 Task: Schedule a coding workshop for next Wednesday at 5:00 PM.
Action: Mouse pressed left at (113, 266)
Screenshot: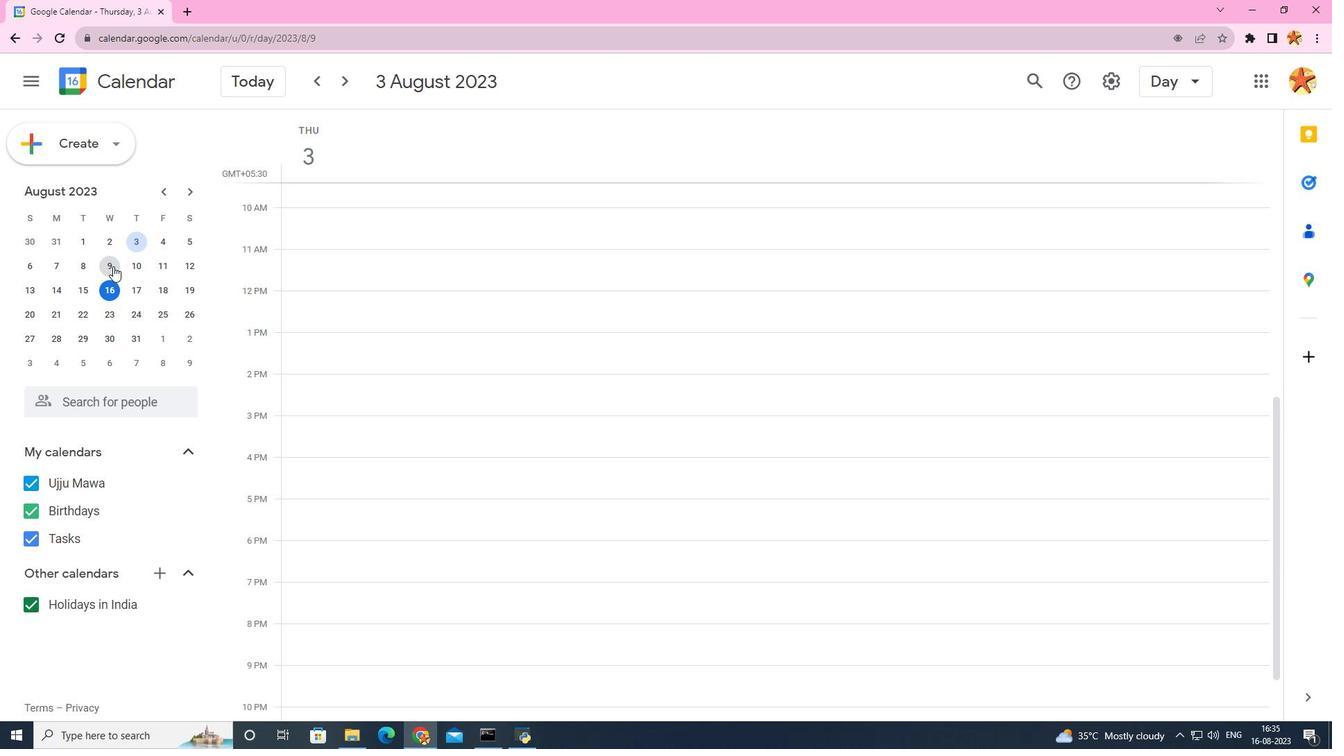 
Action: Mouse moved to (312, 493)
Screenshot: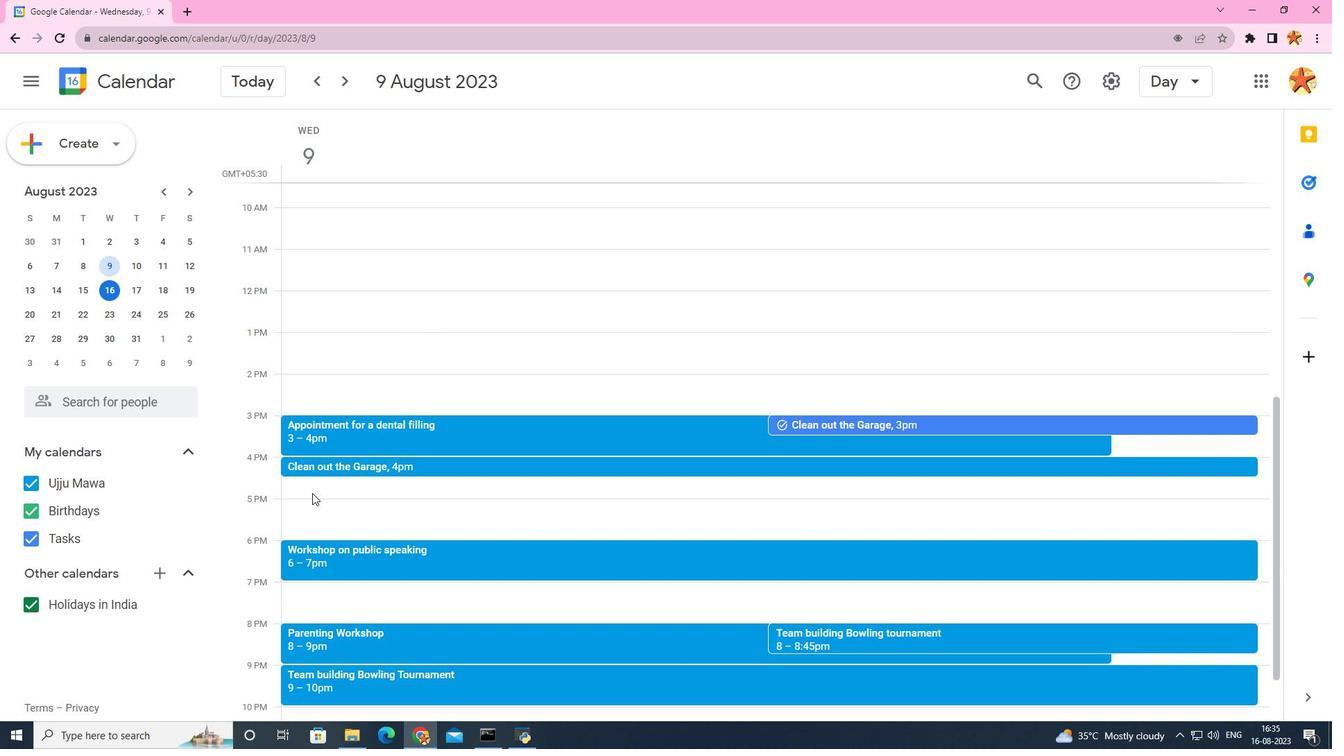 
Action: Mouse pressed left at (312, 493)
Screenshot: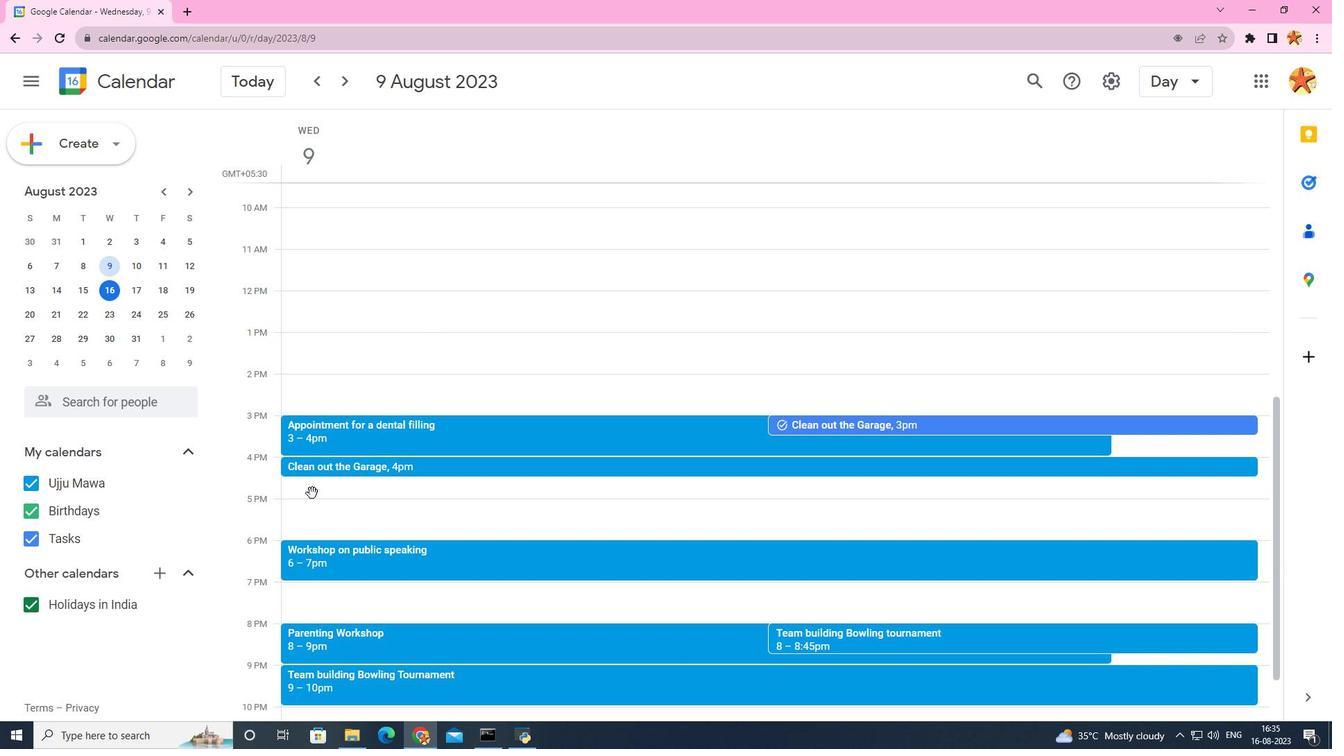 
Action: Mouse moved to (788, 312)
Screenshot: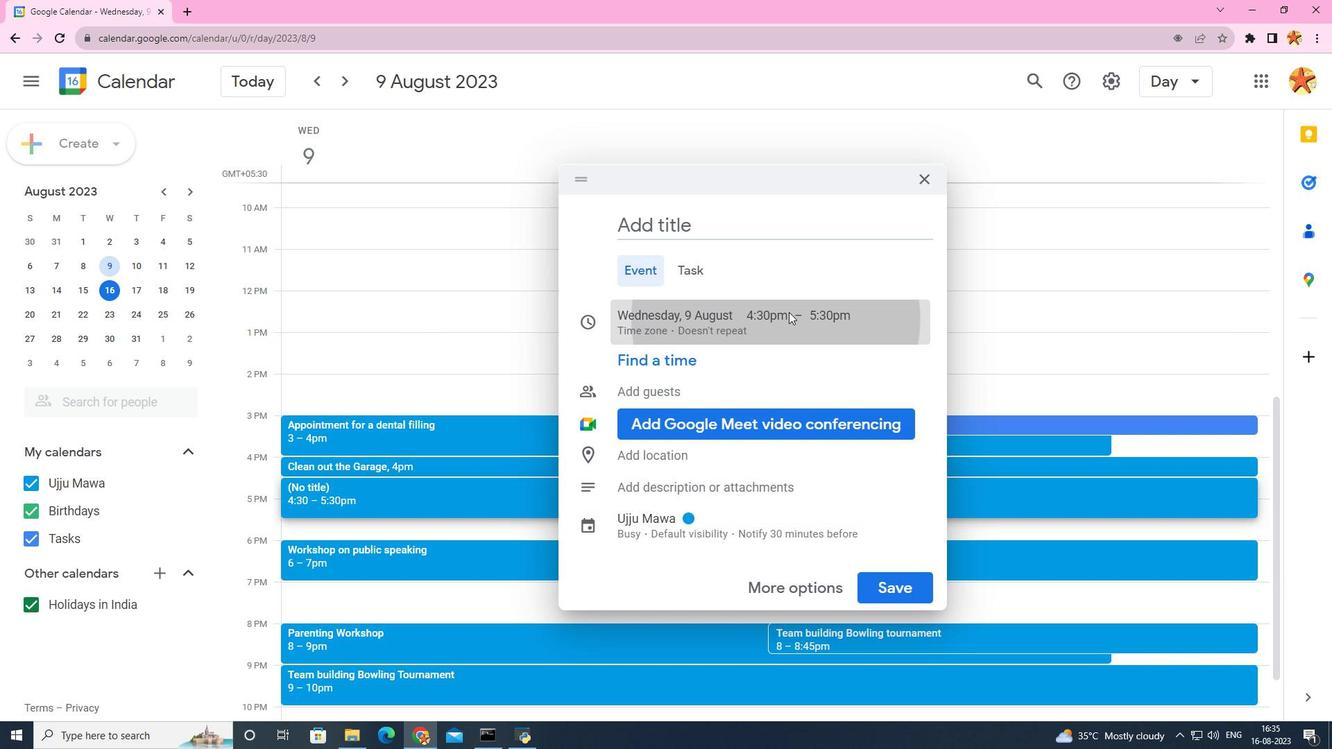 
Action: Mouse pressed left at (788, 312)
Screenshot: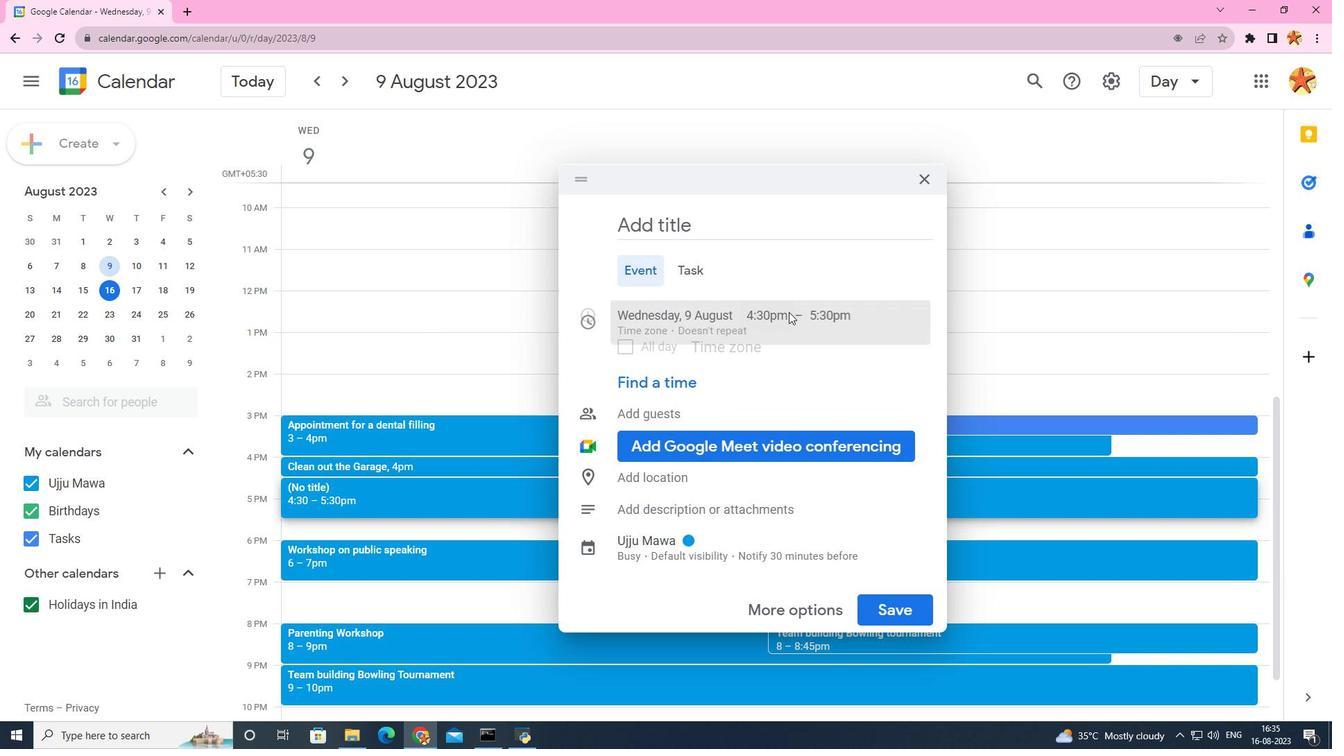 
Action: Mouse moved to (785, 313)
Screenshot: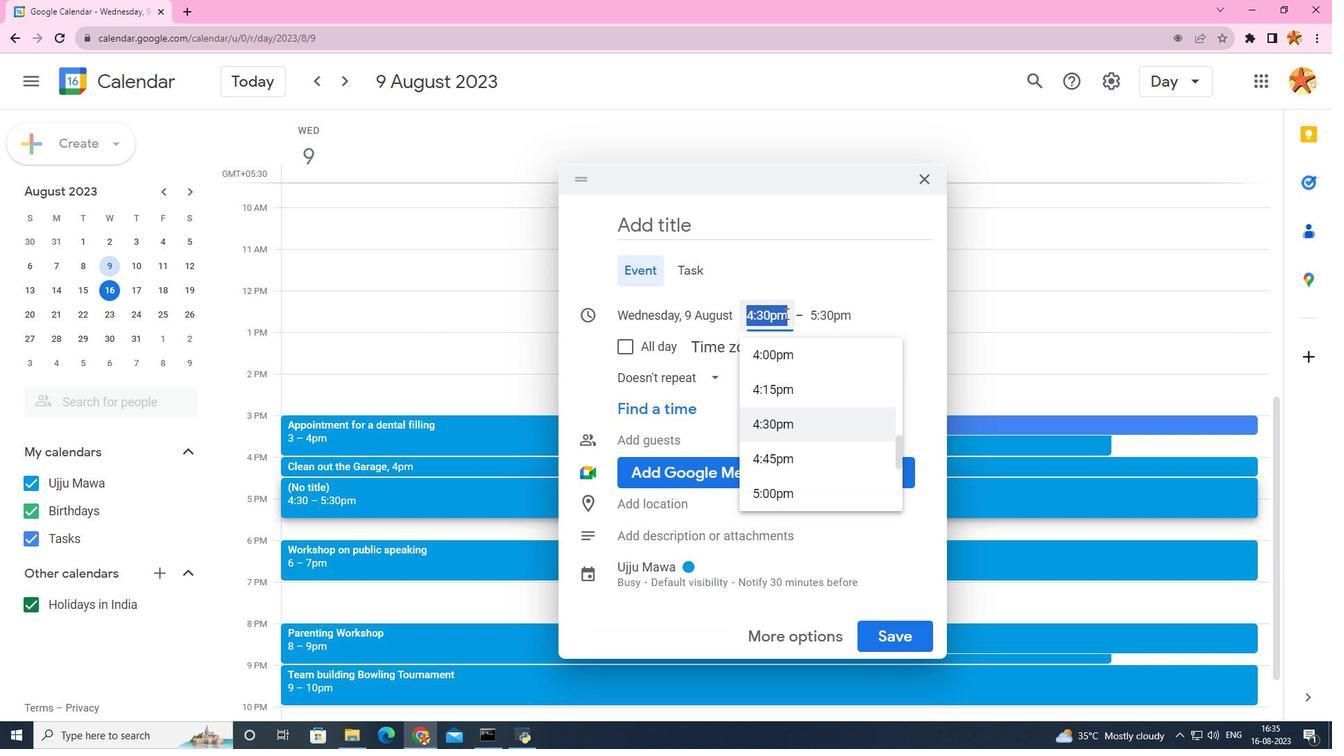 
Action: Mouse pressed left at (785, 313)
Screenshot: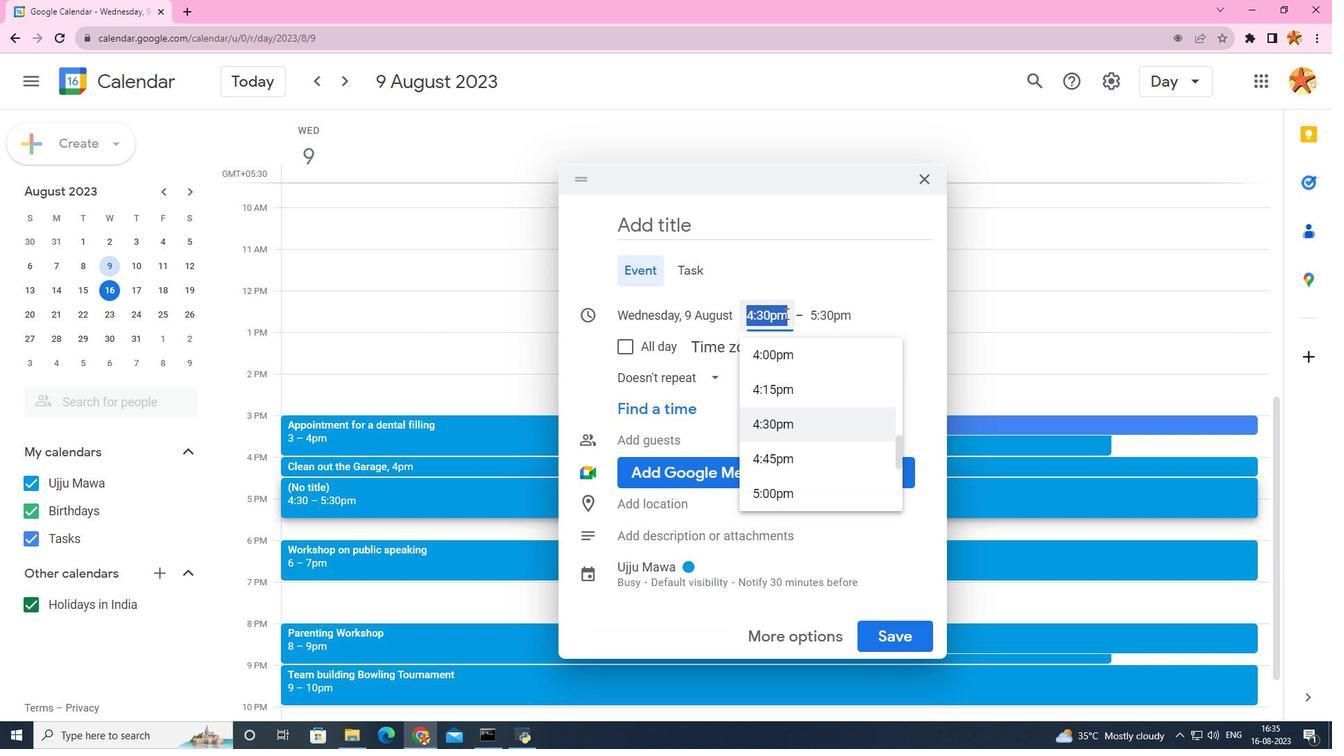 
Action: Mouse moved to (770, 495)
Screenshot: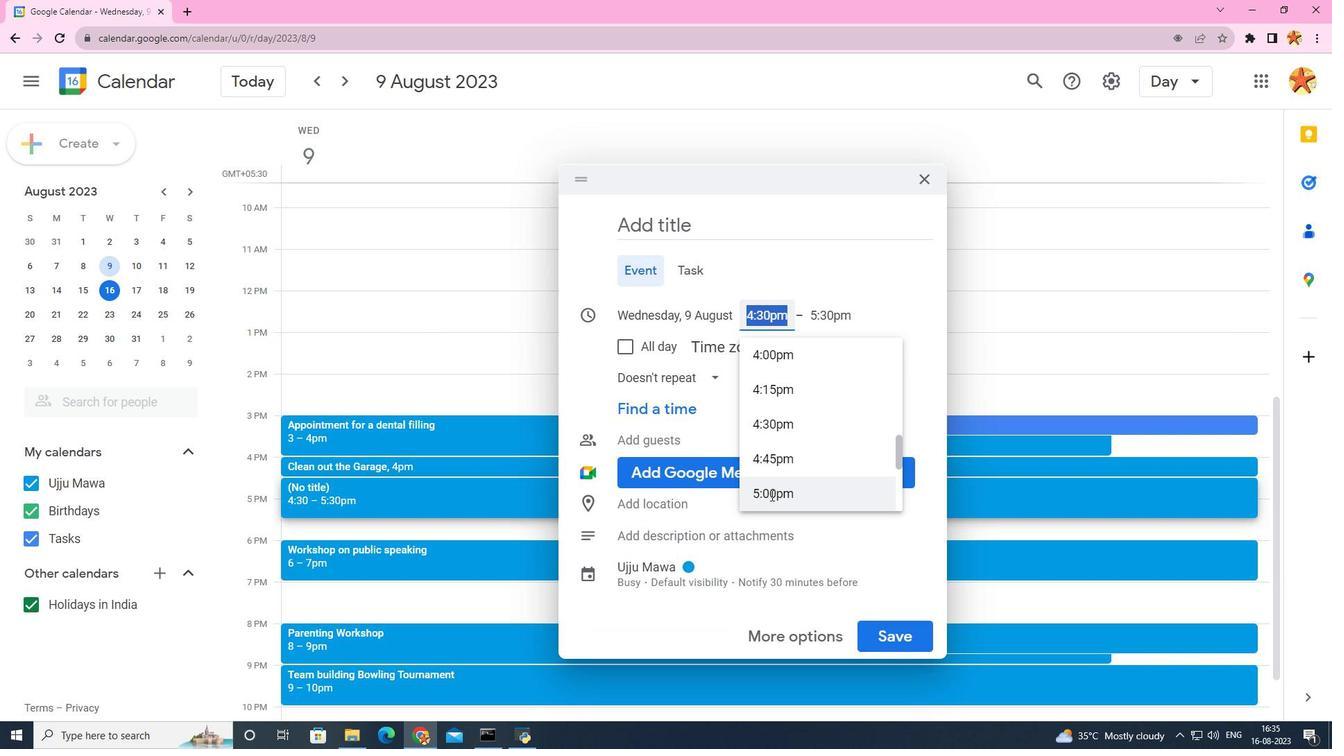 
Action: Mouse pressed left at (770, 495)
Screenshot: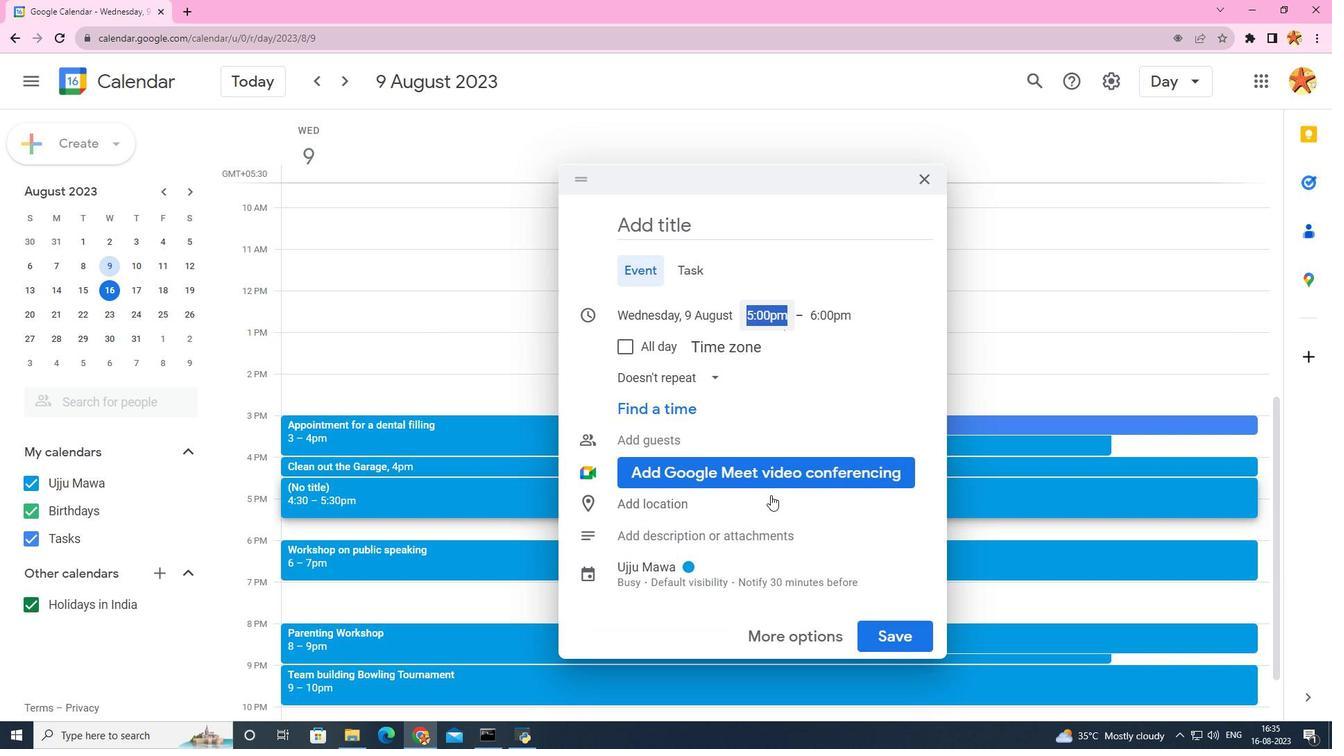 
Action: Mouse moved to (697, 222)
Screenshot: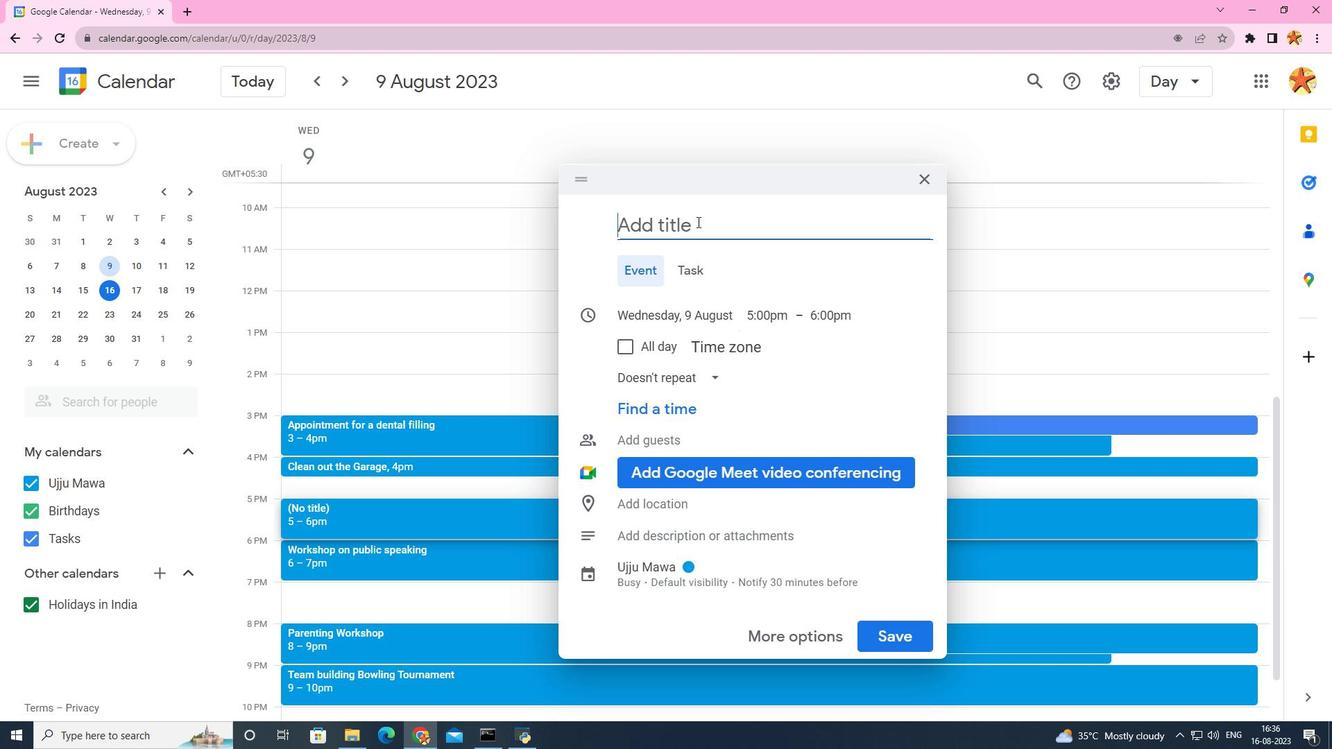 
Action: Mouse pressed left at (697, 222)
Screenshot: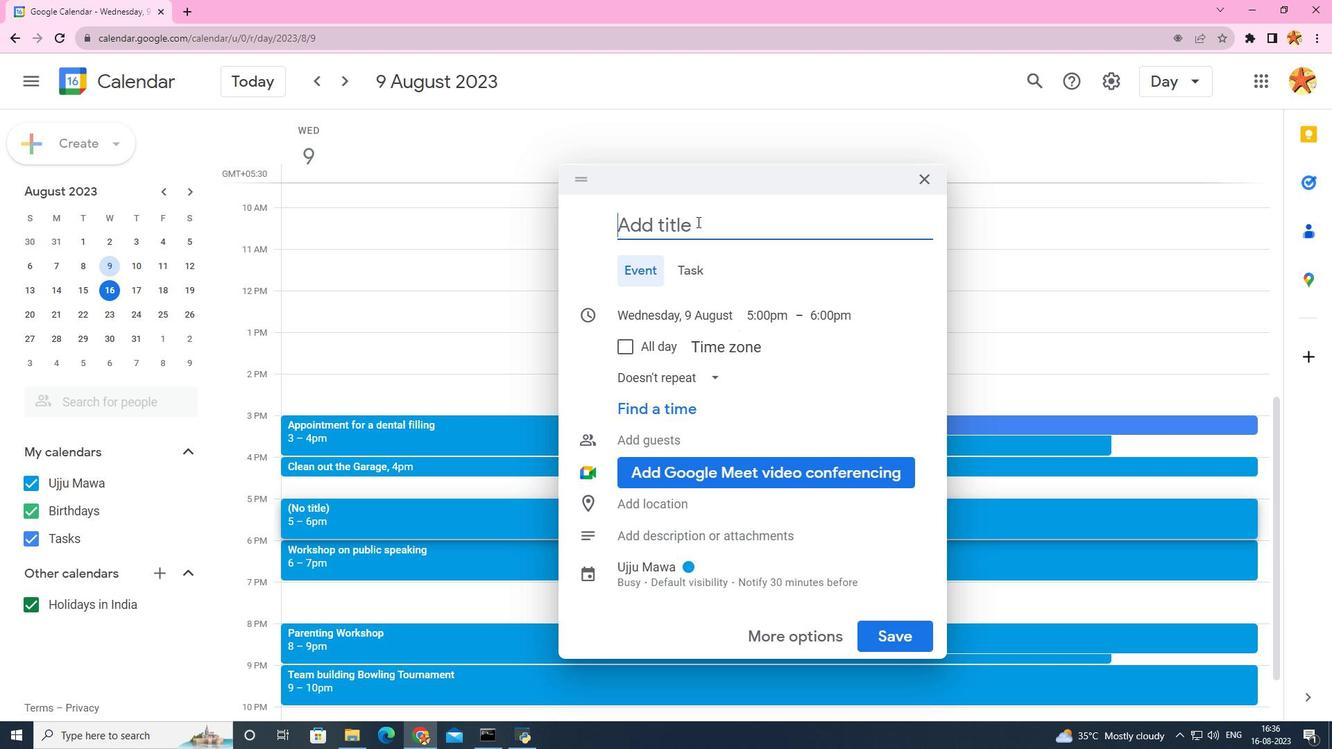 
Action: Key pressed <Key.caps_lock>C<Key.caps_lock>oding<Key.space>workshop
Screenshot: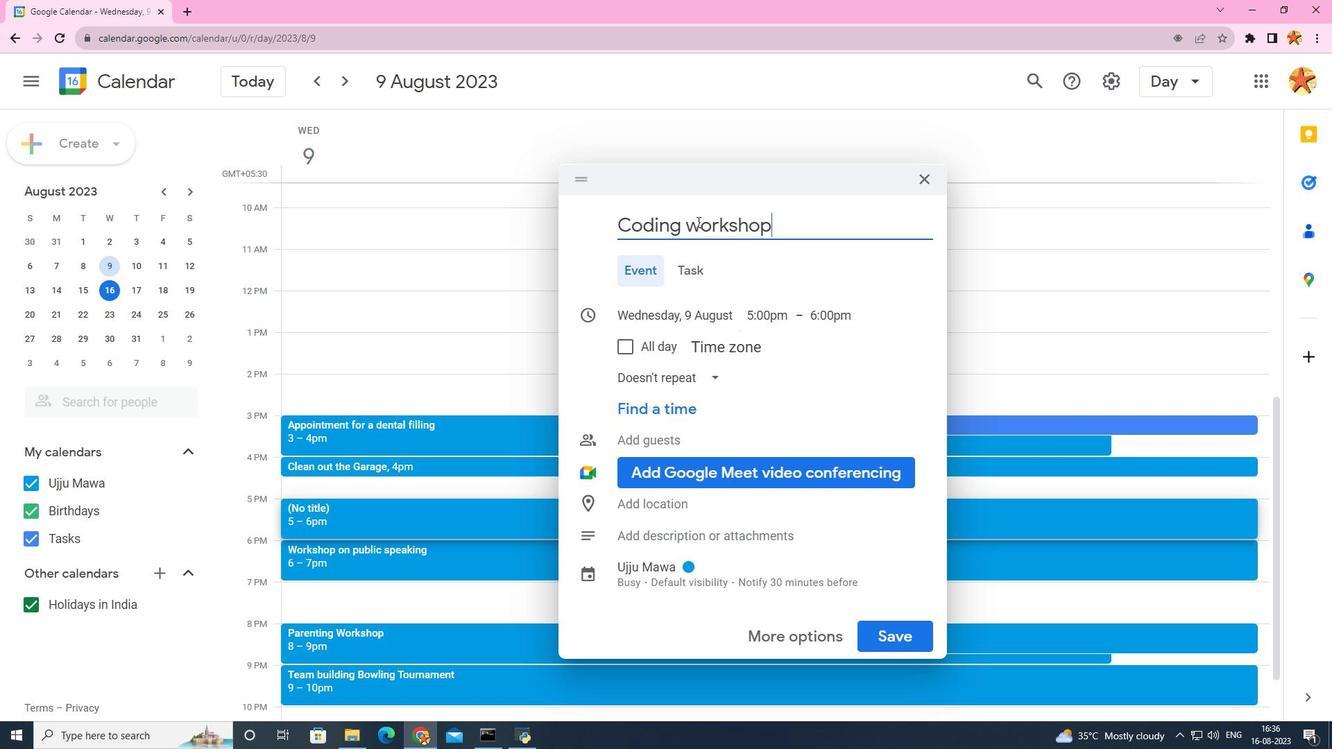 
Action: Mouse moved to (906, 633)
Screenshot: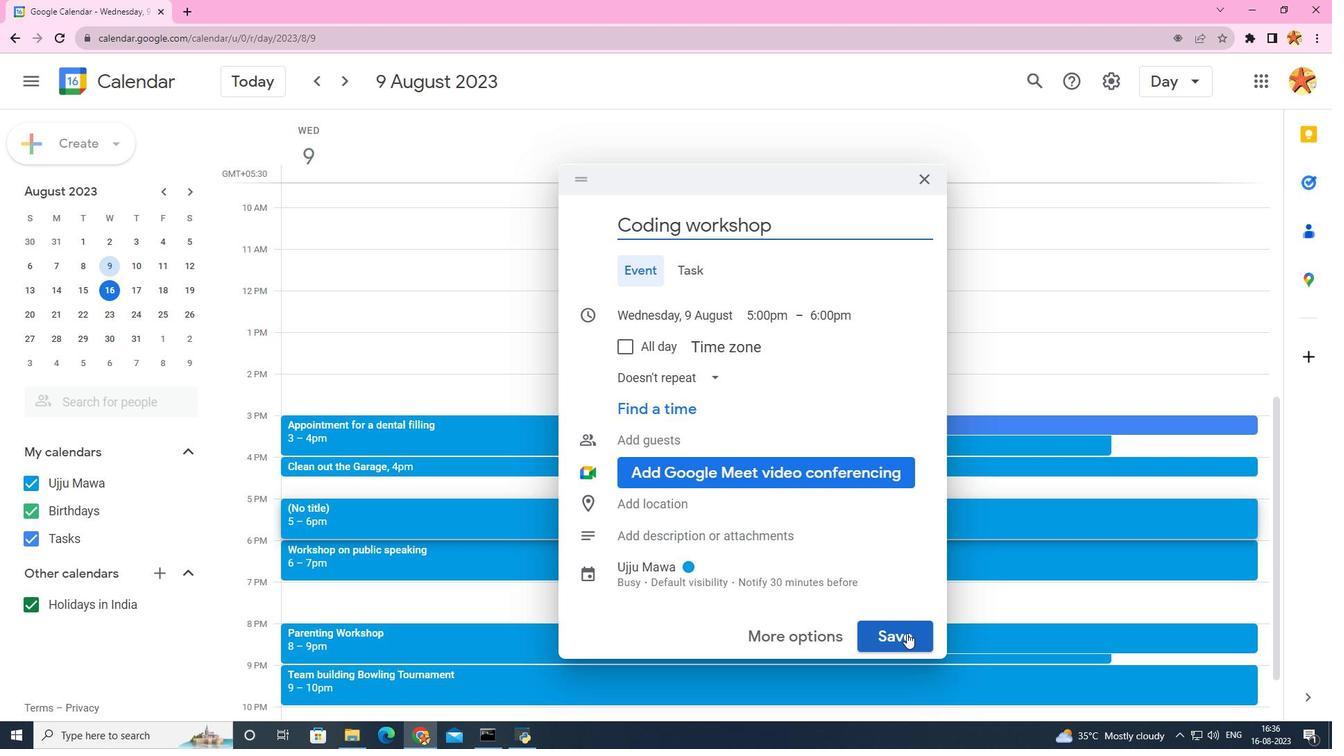 
Action: Mouse pressed left at (906, 633)
Screenshot: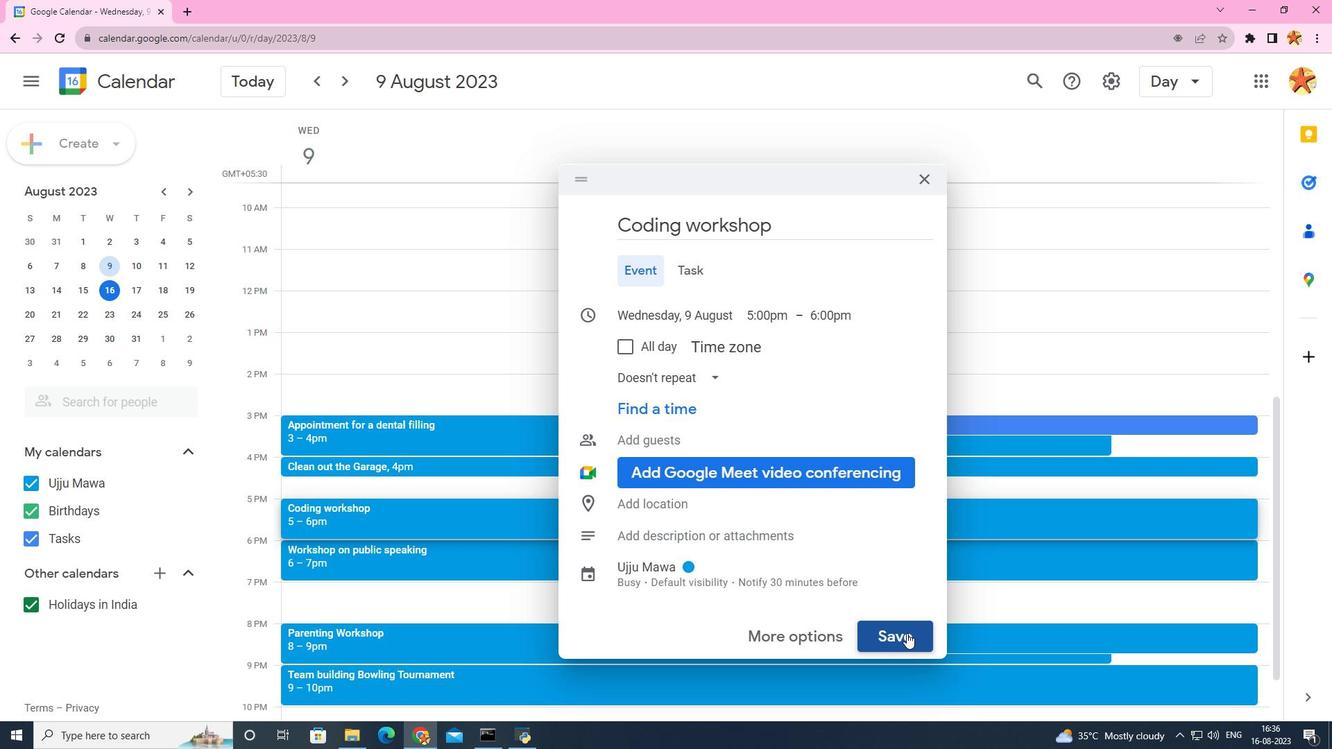 
